 Task: Editing simple light - One column text.
Action: Mouse moved to (165, 59)
Screenshot: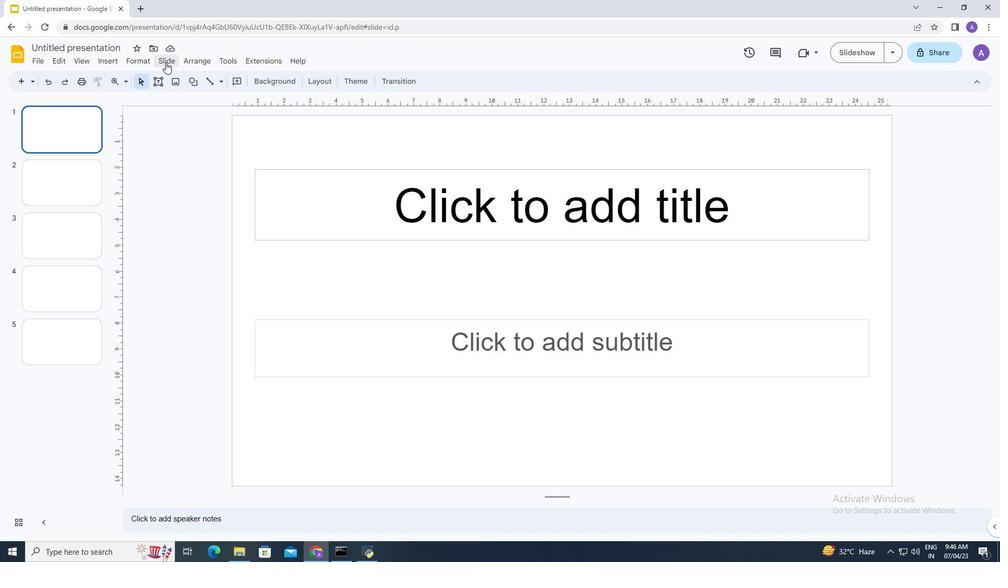 
Action: Mouse pressed left at (165, 59)
Screenshot: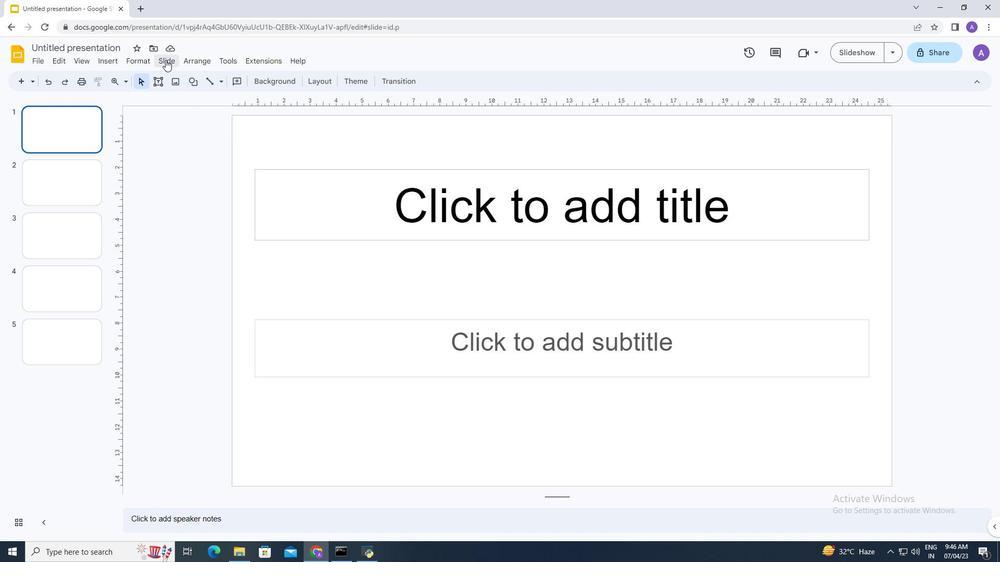 
Action: Mouse moved to (214, 230)
Screenshot: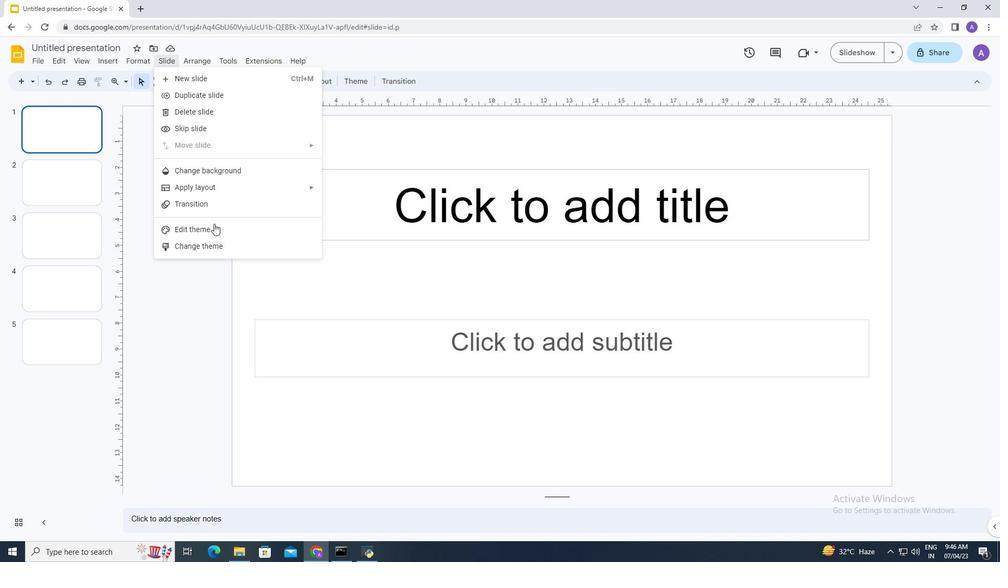 
Action: Mouse pressed left at (214, 230)
Screenshot: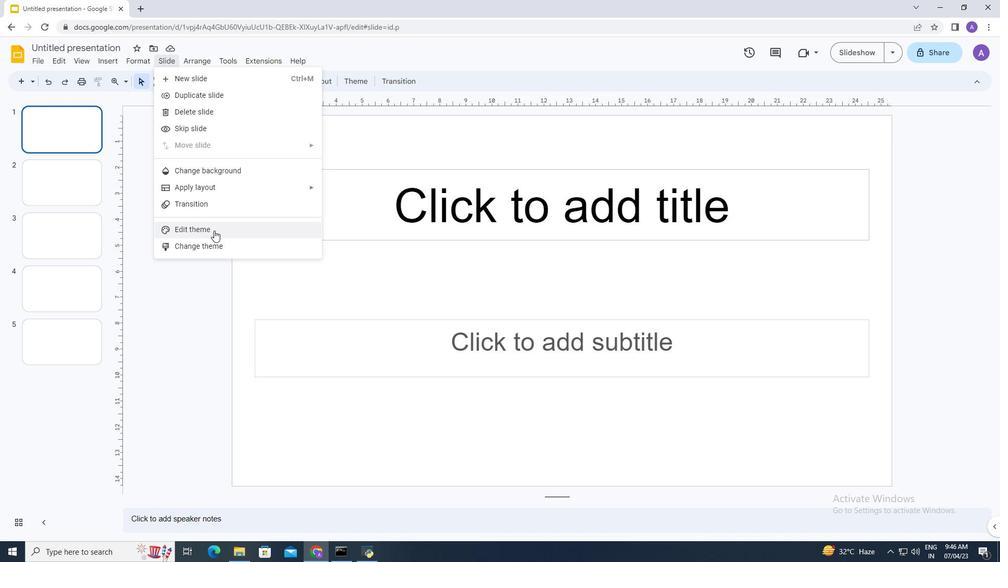 
Action: Mouse moved to (144, 448)
Screenshot: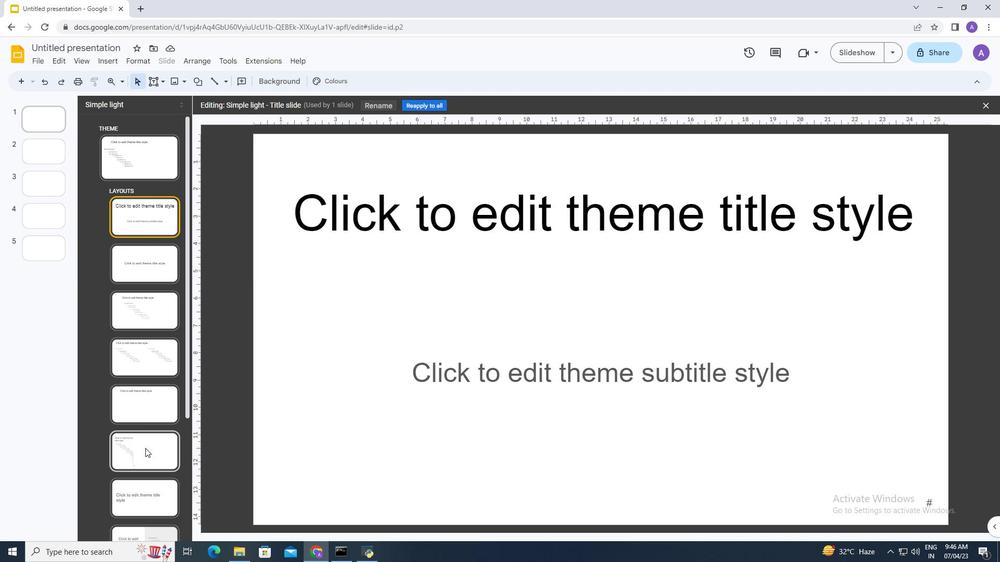 
Action: Mouse pressed left at (144, 448)
Screenshot: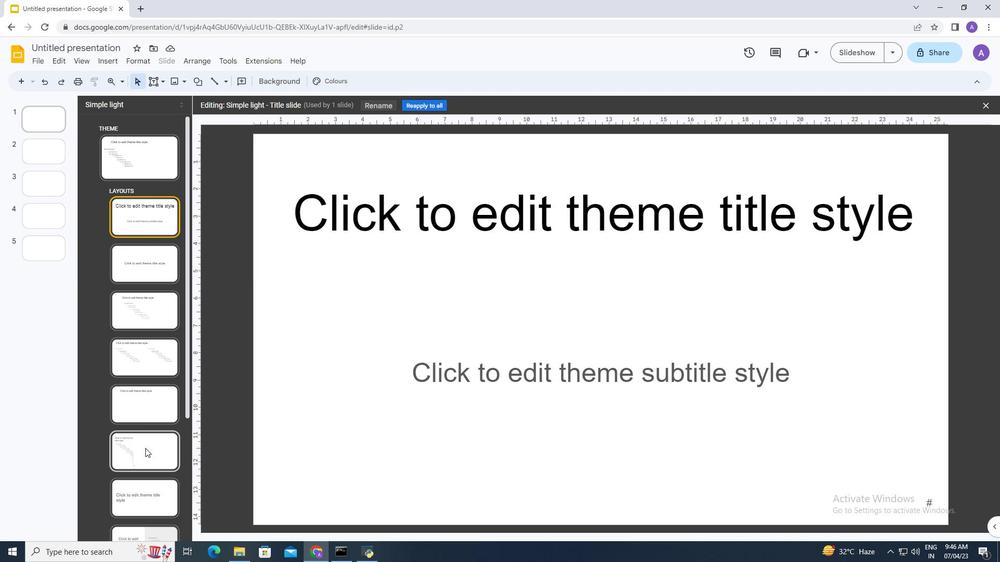 
Action: Mouse moved to (352, 190)
Screenshot: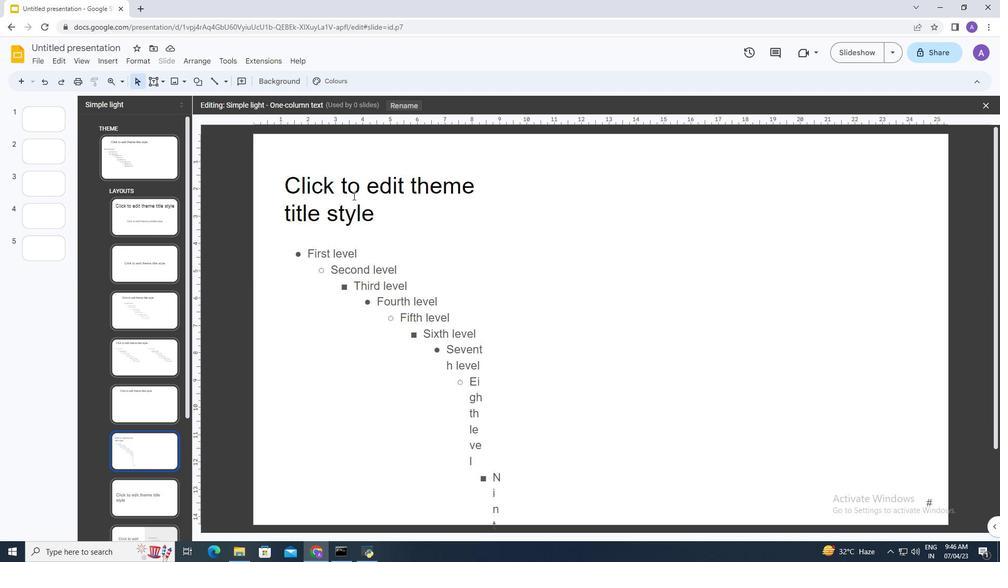 
Action: Mouse pressed left at (352, 190)
Screenshot: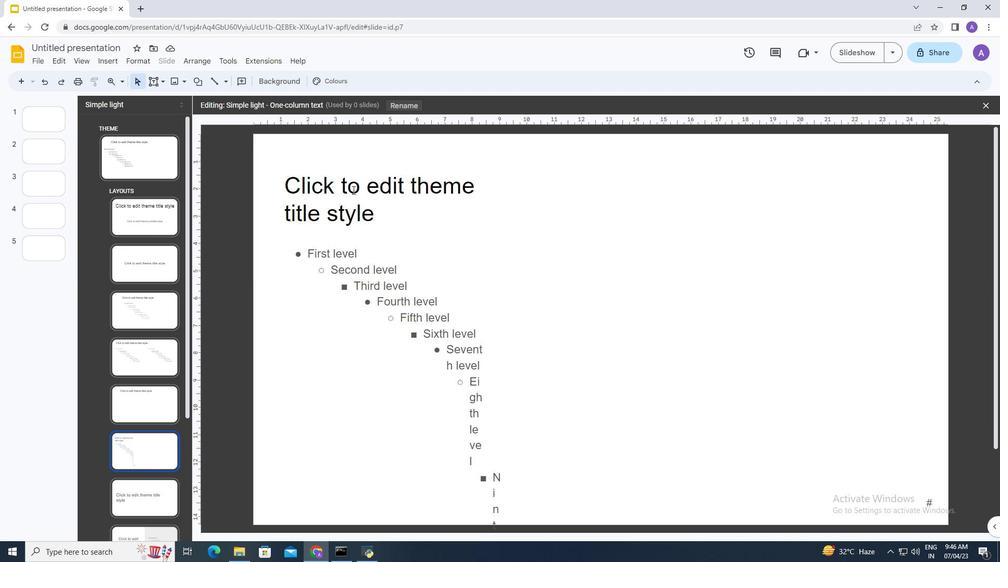
Action: Mouse moved to (491, 205)
Screenshot: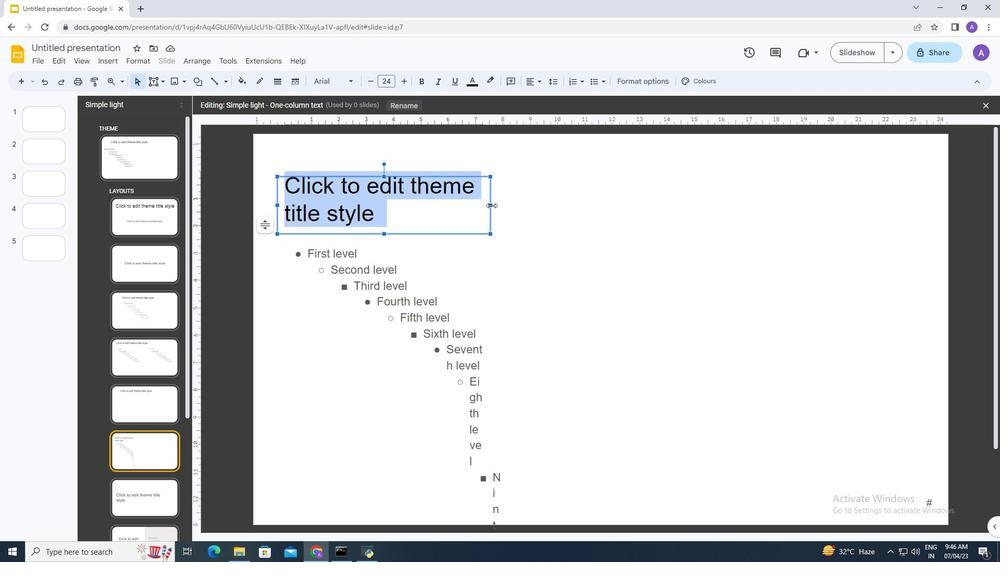
Action: Mouse pressed left at (491, 205)
Screenshot: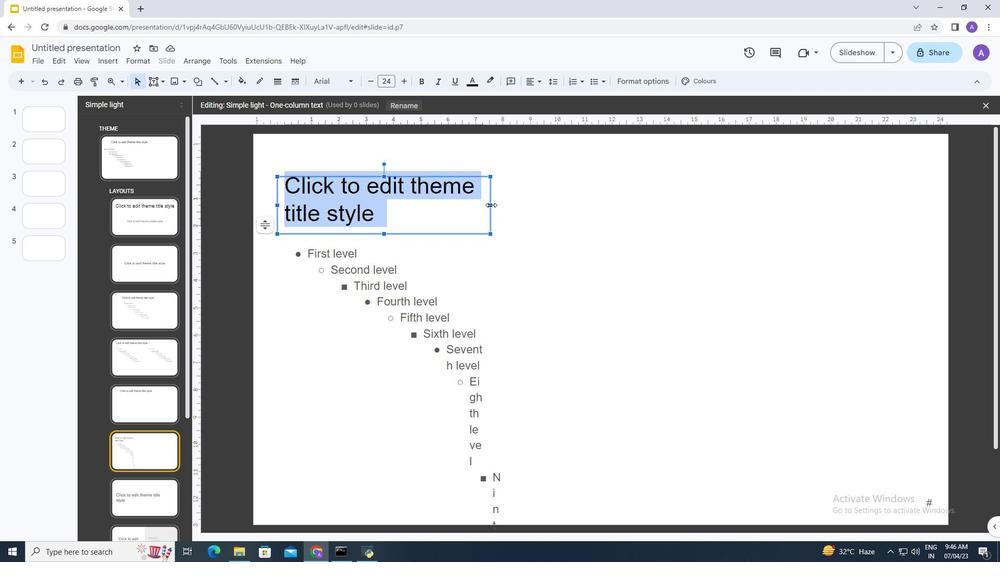 
Action: Mouse moved to (459, 216)
Screenshot: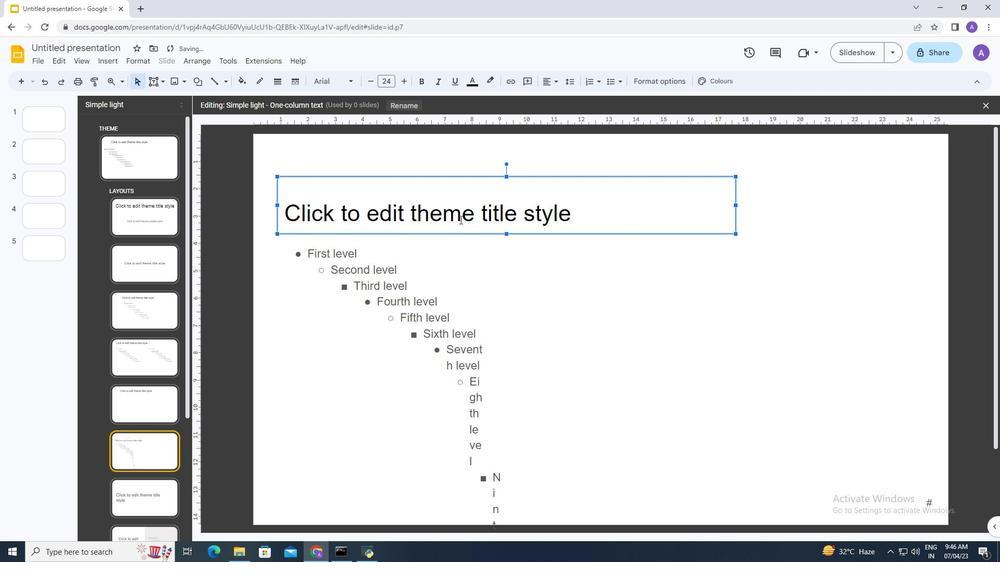
Action: Mouse pressed left at (459, 216)
Screenshot: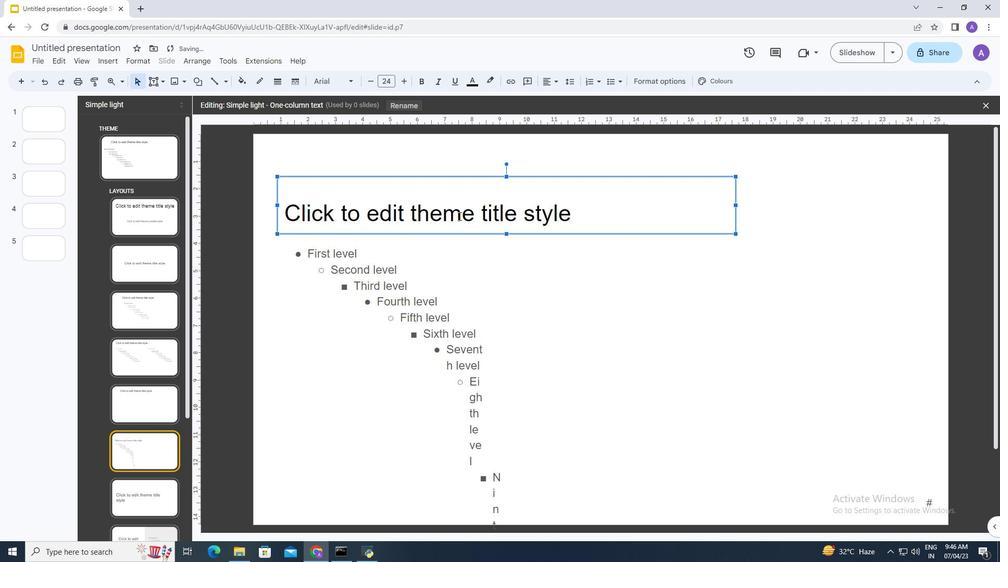 
Action: Mouse moved to (536, 347)
Screenshot: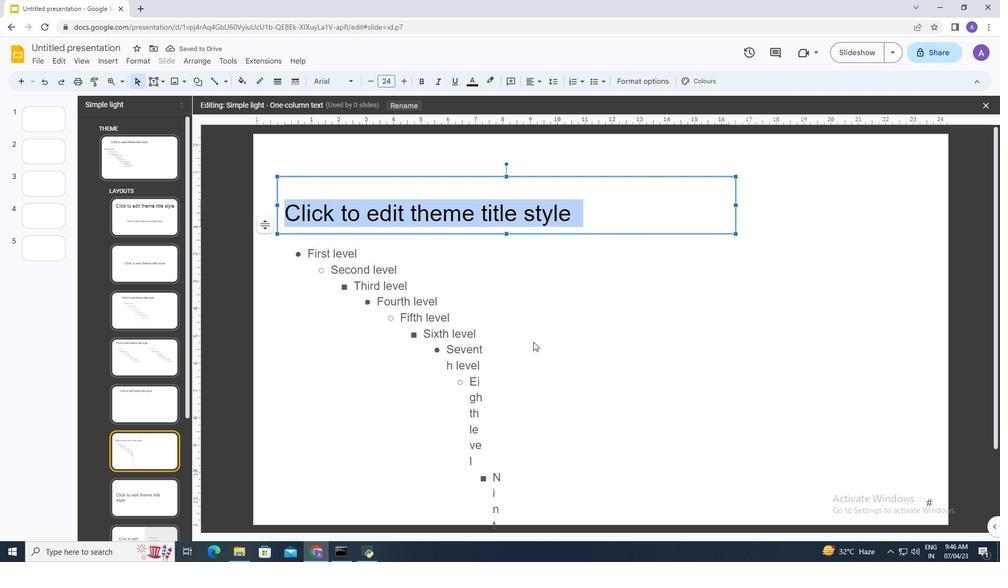 
